 Task: View the email notifications of the users
Action: Mouse scrolled (240, 197) with delta (0, 0)
Screenshot: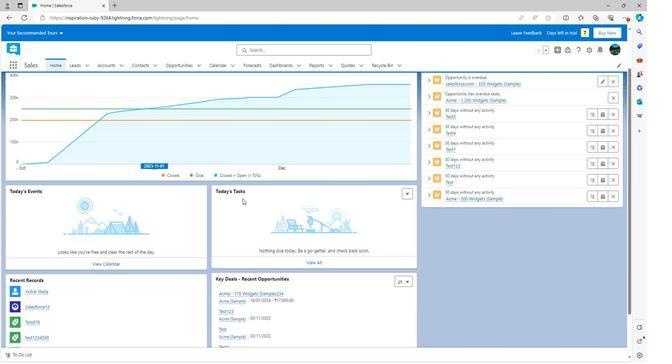 
Action: Mouse scrolled (240, 197) with delta (0, 0)
Screenshot: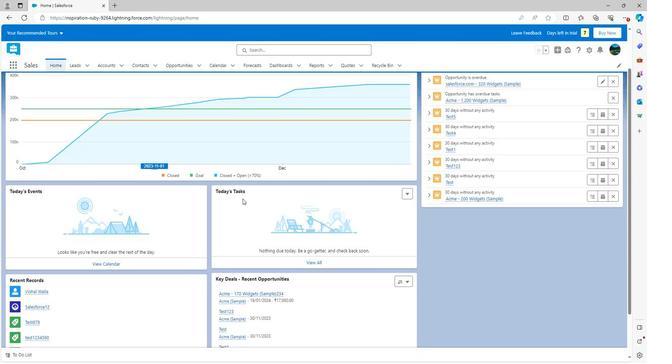 
Action: Mouse moved to (240, 198)
Screenshot: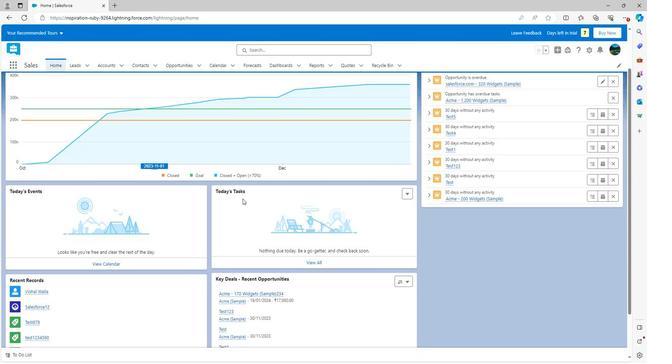 
Action: Mouse scrolled (240, 197) with delta (0, 0)
Screenshot: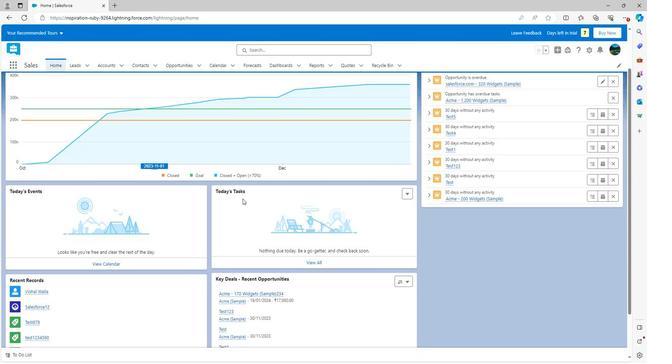 
Action: Mouse scrolled (240, 197) with delta (0, 0)
Screenshot: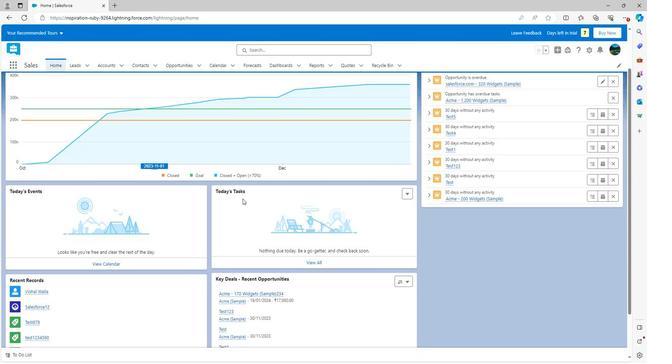 
Action: Mouse moved to (240, 198)
Screenshot: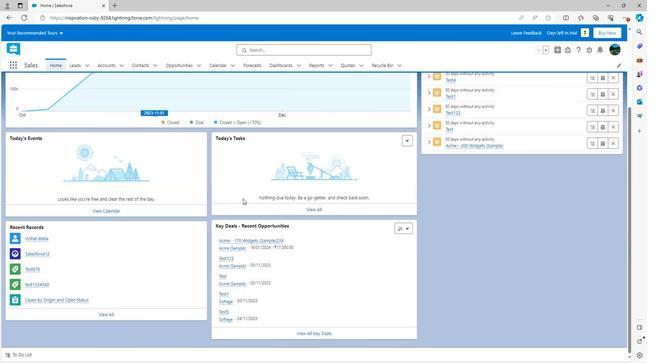 
Action: Mouse scrolled (240, 198) with delta (0, 0)
Screenshot: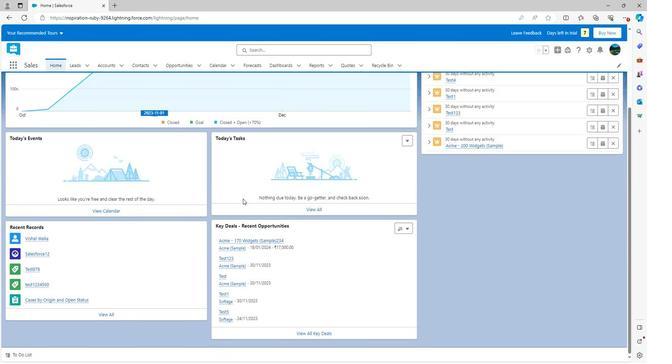 
Action: Mouse scrolled (240, 198) with delta (0, 0)
Screenshot: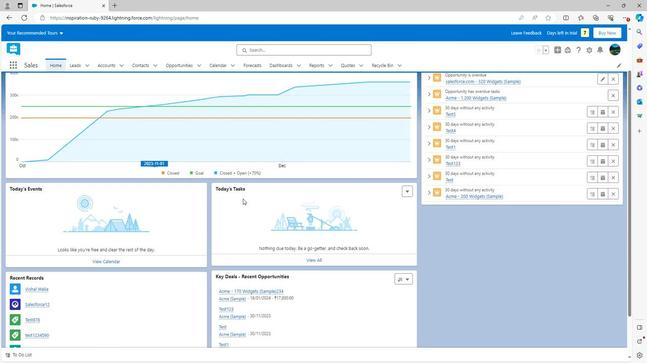 
Action: Mouse scrolled (240, 198) with delta (0, 0)
Screenshot: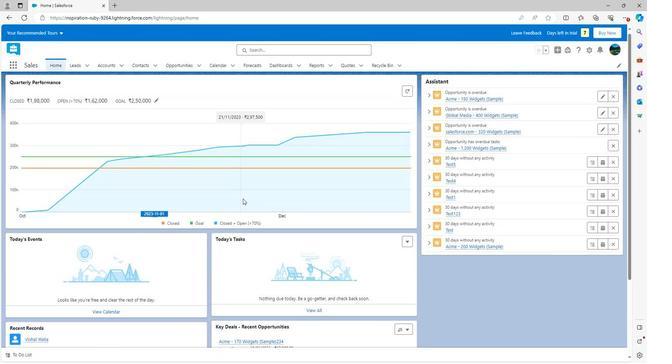
Action: Mouse scrolled (240, 198) with delta (0, 0)
Screenshot: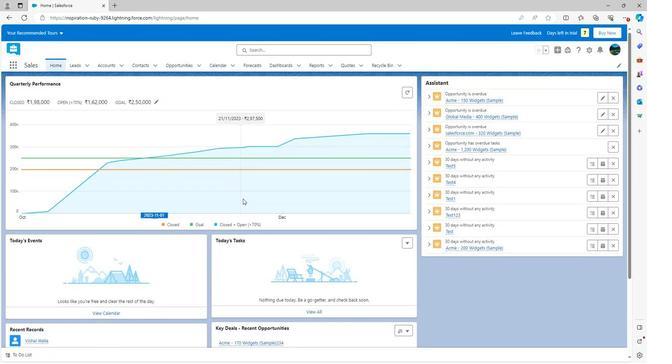 
Action: Mouse moved to (613, 51)
Screenshot: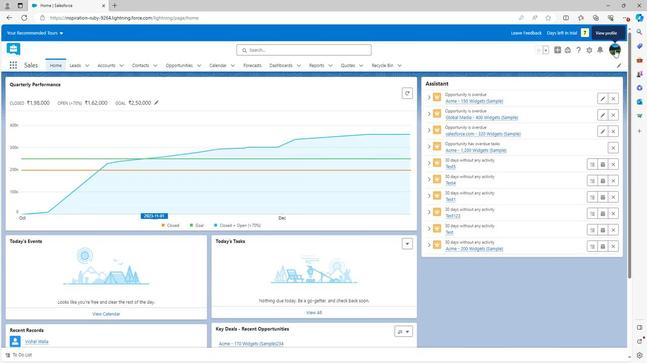 
Action: Mouse pressed left at (613, 51)
Screenshot: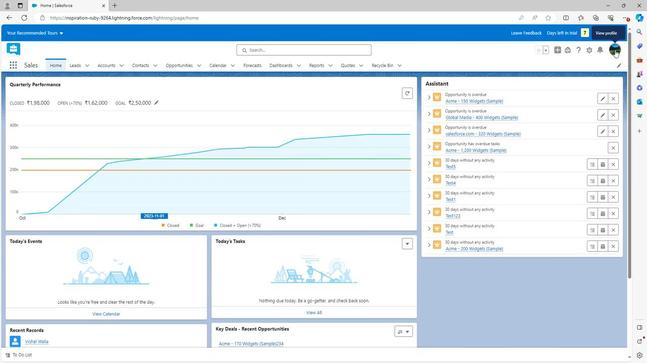 
Action: Mouse moved to (529, 86)
Screenshot: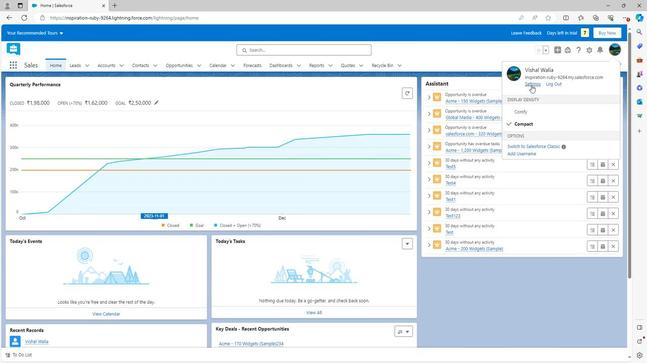 
Action: Mouse pressed left at (529, 86)
Screenshot: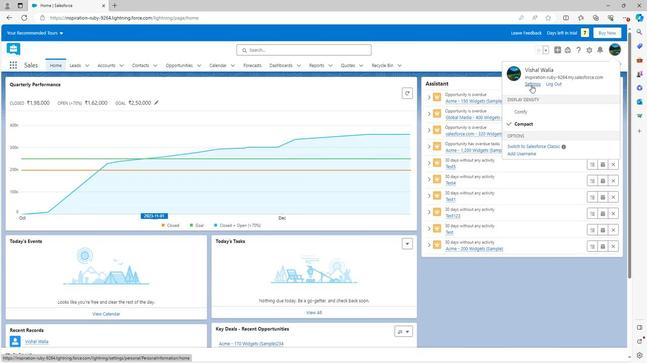 
Action: Mouse moved to (25, 284)
Screenshot: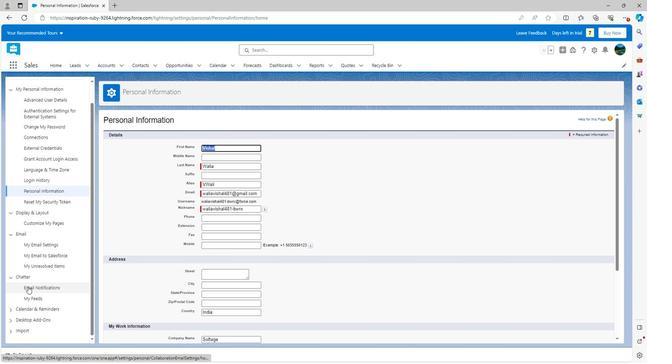 
Action: Mouse pressed left at (25, 284)
Screenshot: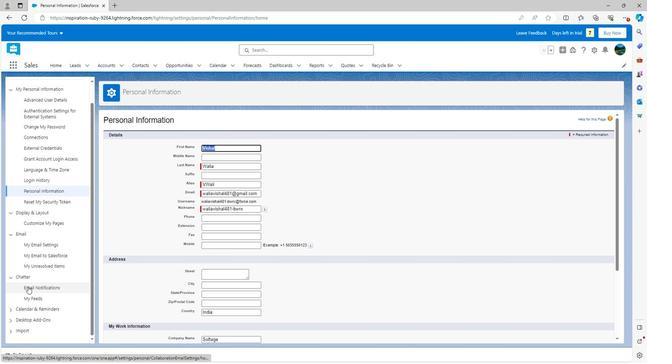 
Action: Mouse moved to (224, 197)
Screenshot: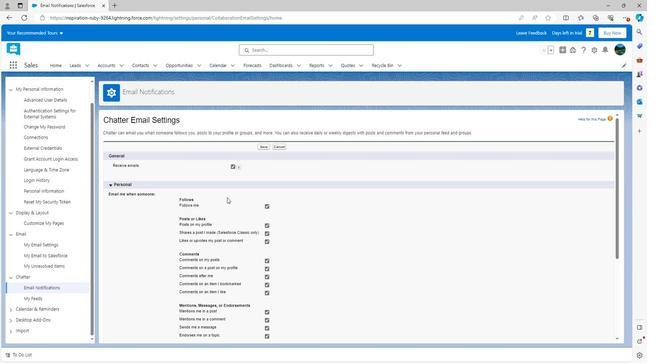 
Action: Mouse scrolled (224, 196) with delta (0, 0)
Screenshot: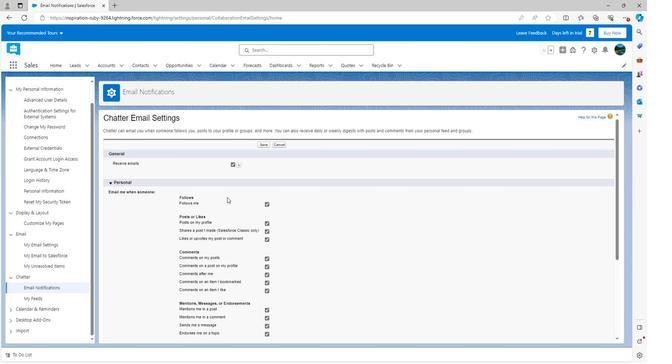 
Action: Mouse moved to (224, 196)
Screenshot: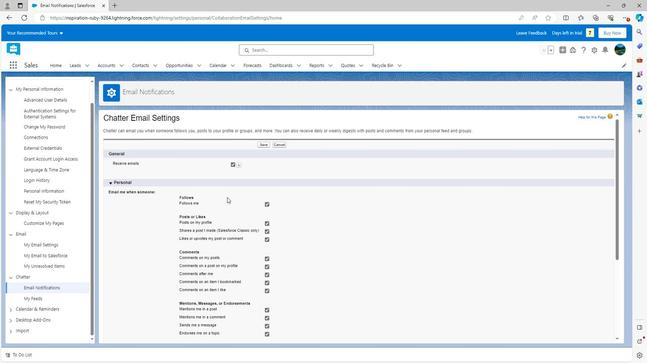 
Action: Mouse scrolled (224, 196) with delta (0, 0)
Screenshot: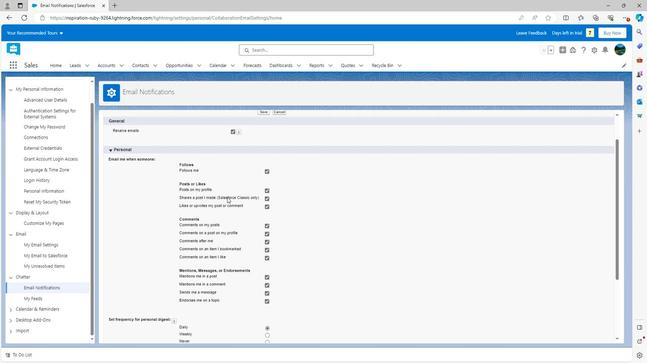 
Action: Mouse scrolled (224, 196) with delta (0, 0)
Screenshot: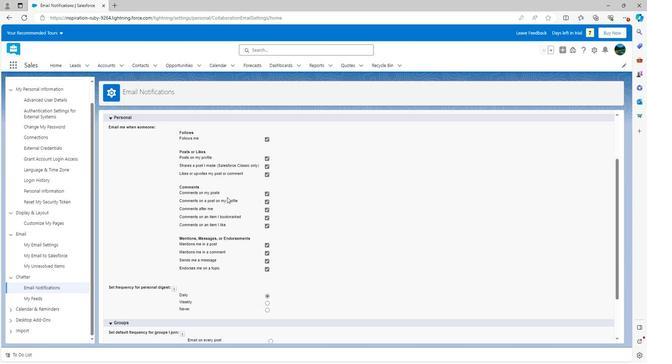 
Action: Mouse scrolled (224, 196) with delta (0, 0)
Screenshot: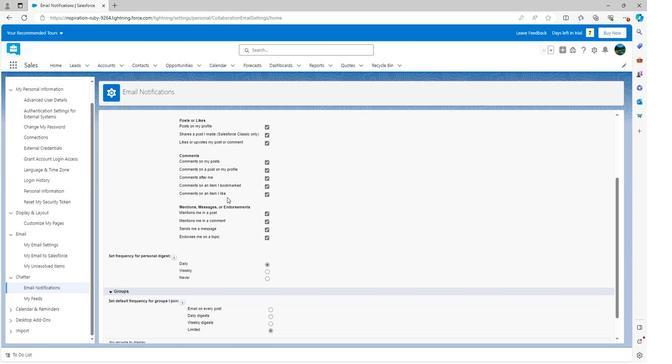 
Action: Mouse moved to (224, 196)
Screenshot: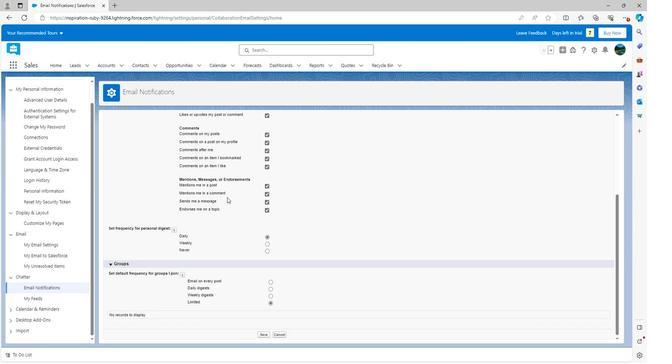 
Action: Mouse scrolled (224, 196) with delta (0, 0)
Screenshot: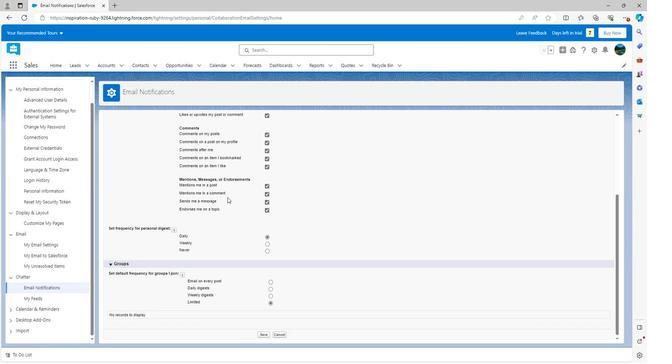 
Action: Mouse scrolled (224, 196) with delta (0, 0)
Screenshot: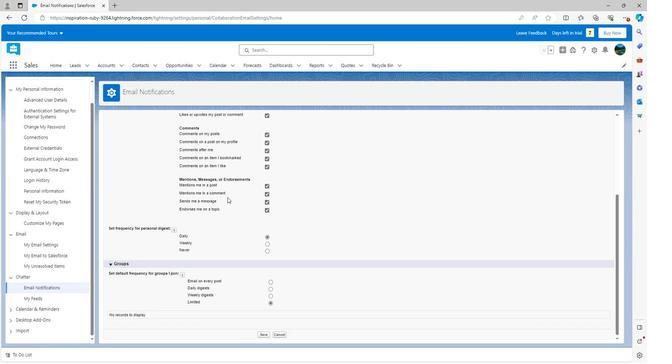 
Action: Mouse scrolled (224, 196) with delta (0, 0)
Screenshot: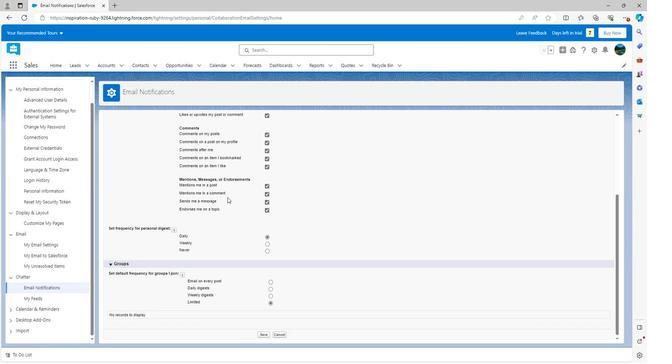 
Action: Mouse moved to (240, 206)
Screenshot: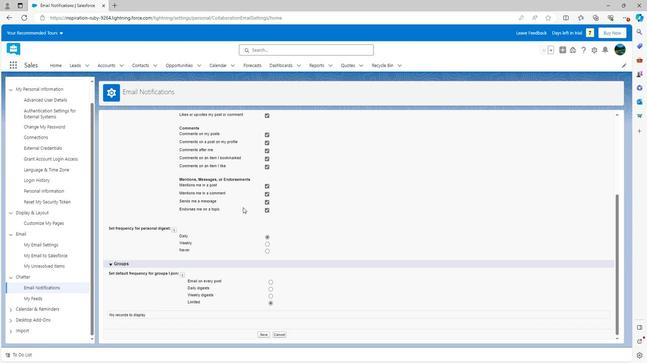 
Action: Mouse scrolled (240, 206) with delta (0, 0)
Screenshot: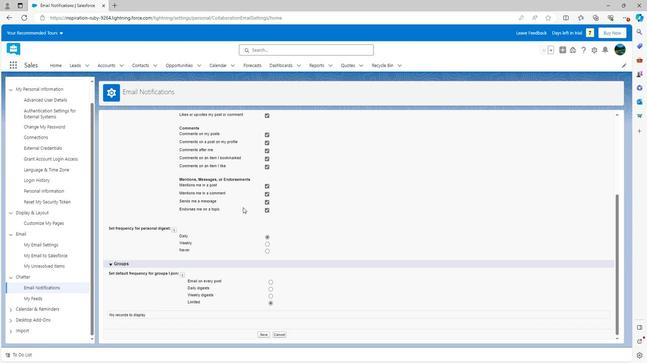 
Action: Mouse scrolled (240, 206) with delta (0, 0)
Screenshot: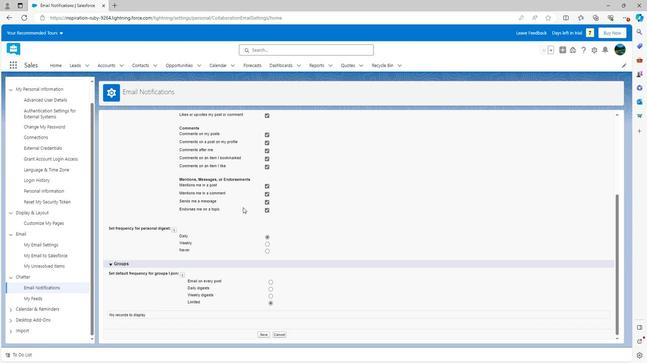
Action: Mouse scrolled (240, 206) with delta (0, 0)
Screenshot: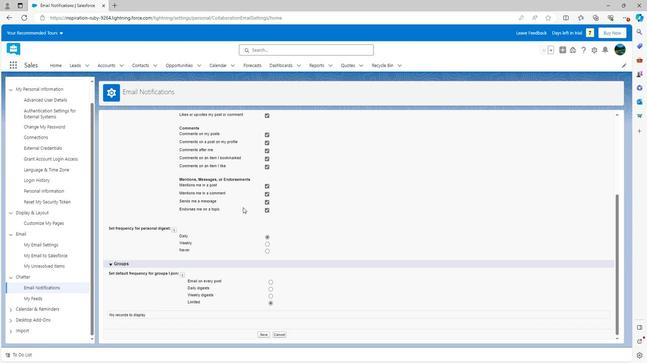 
Action: Mouse moved to (241, 202)
Screenshot: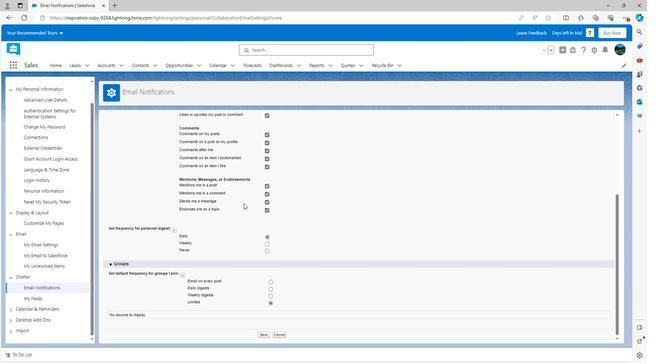 
Action: Mouse scrolled (241, 202) with delta (0, 0)
Screenshot: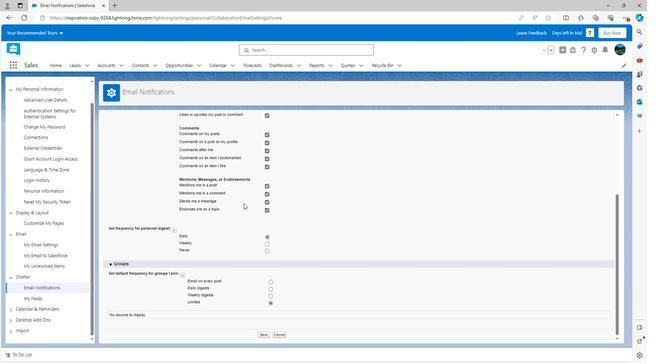 
Action: Mouse scrolled (241, 202) with delta (0, 0)
Screenshot: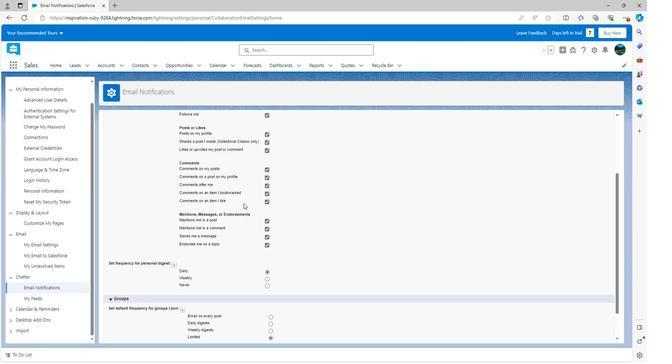 
Action: Mouse scrolled (241, 202) with delta (0, 0)
Screenshot: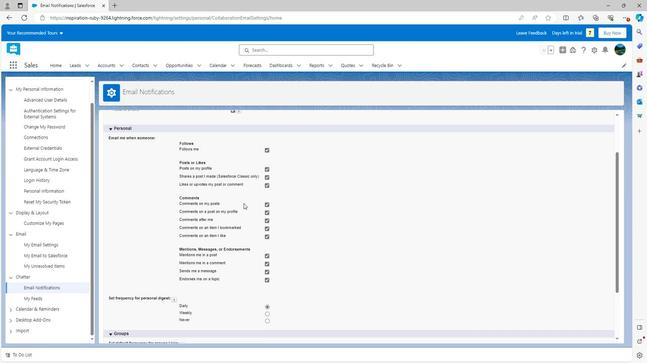 
Action: Mouse scrolled (241, 202) with delta (0, 0)
Screenshot: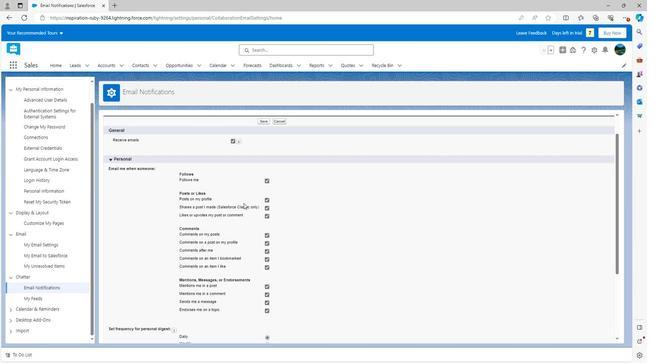 
Action: Mouse scrolled (241, 202) with delta (0, 0)
Screenshot: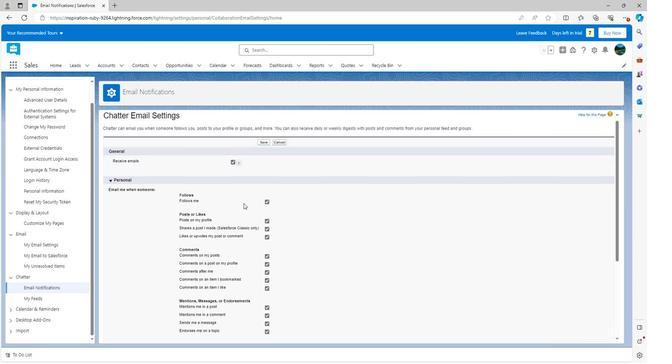 
Action: Mouse scrolled (241, 202) with delta (0, 0)
Screenshot: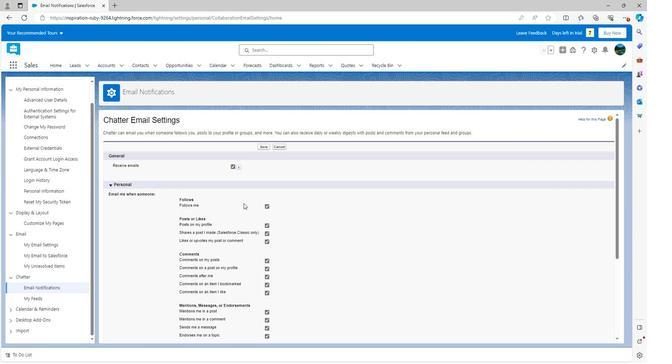 
Action: Mouse scrolled (241, 202) with delta (0, 0)
Screenshot: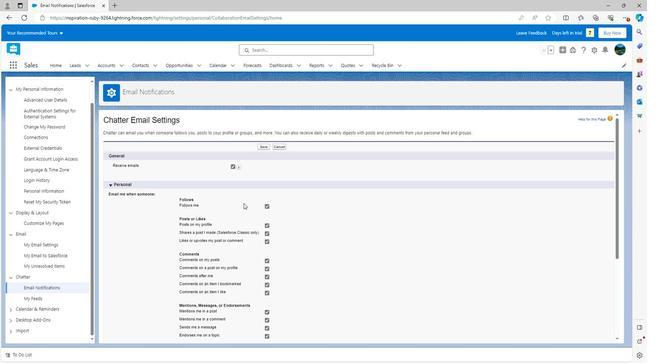 
Action: Mouse scrolled (241, 202) with delta (0, 0)
Screenshot: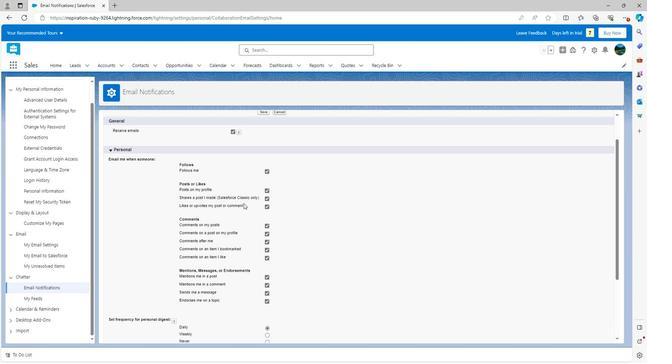 
Action: Mouse scrolled (241, 202) with delta (0, 0)
Screenshot: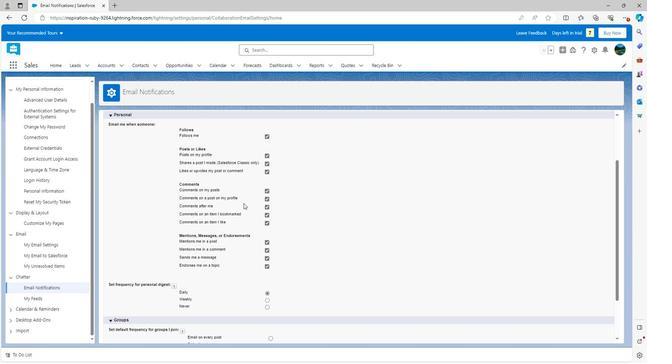 
Action: Mouse scrolled (241, 202) with delta (0, 0)
Screenshot: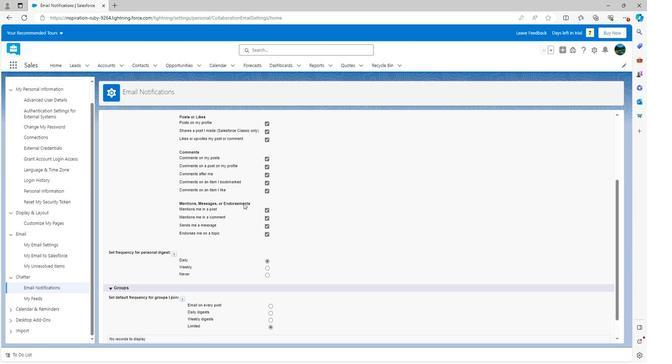 
Action: Mouse scrolled (241, 202) with delta (0, 0)
Screenshot: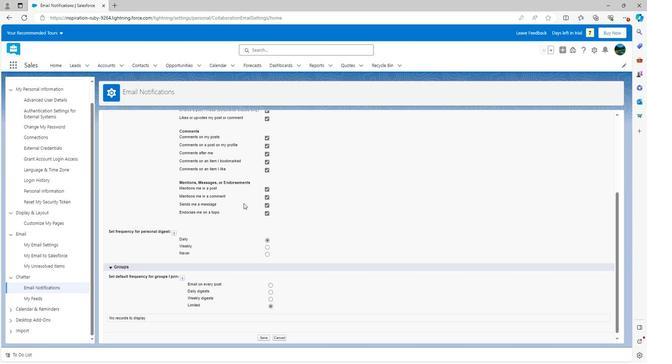
Action: Mouse scrolled (241, 202) with delta (0, 0)
Screenshot: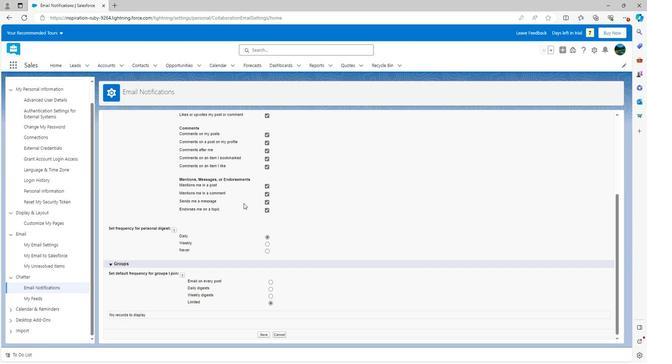 
Action: Mouse moved to (261, 331)
Screenshot: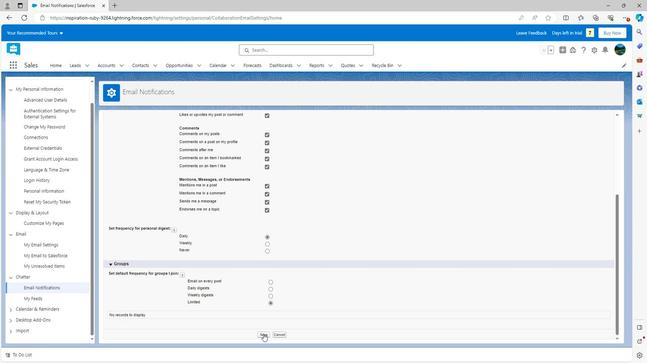 
Action: Mouse pressed left at (261, 331)
Screenshot: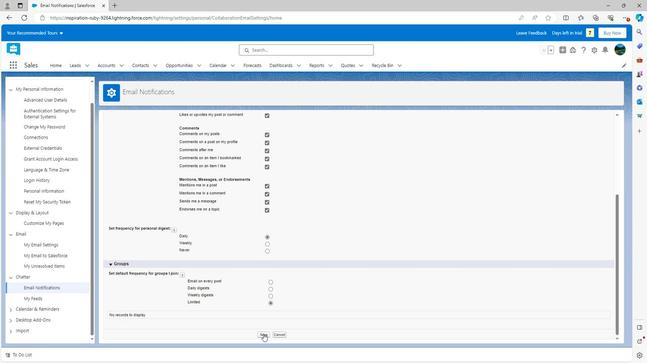 
Action: Mouse moved to (235, 201)
Screenshot: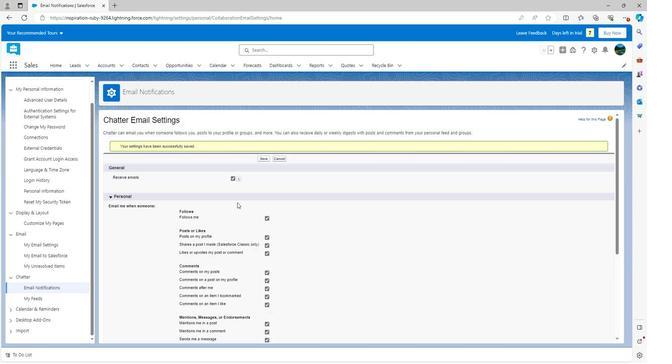 
